 Task: Log a scalar value to track a metric of your choice.
Action: Mouse pressed left at (39, 148)
Screenshot: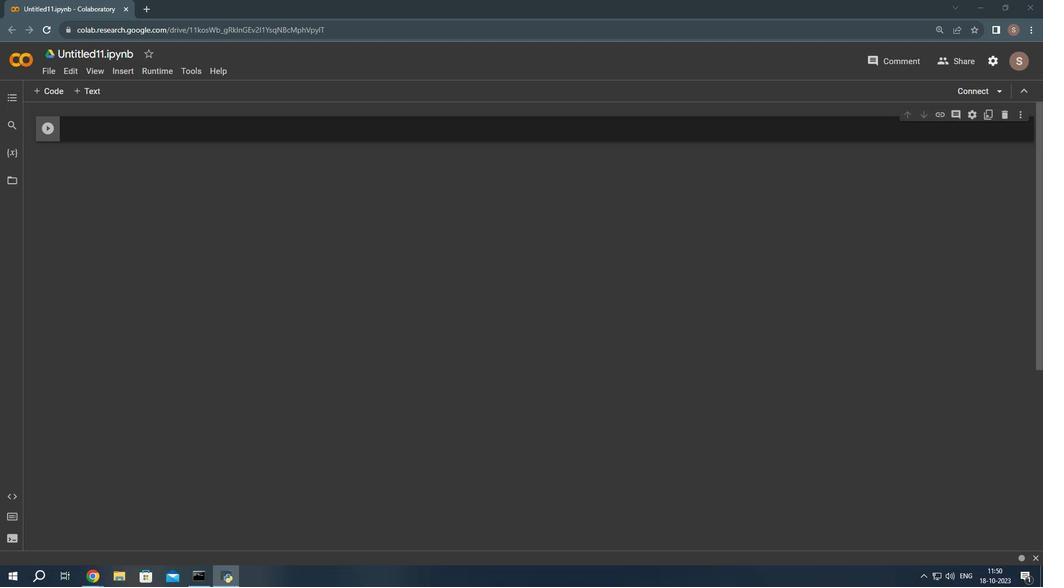 
Action: Mouse moved to (588, 239)
Screenshot: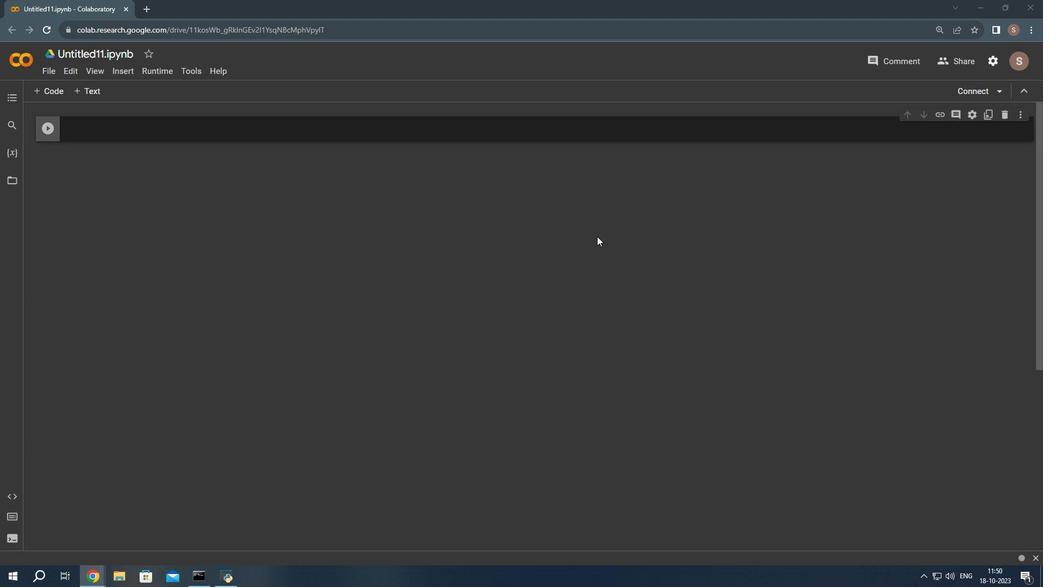 
Action: Mouse pressed left at (588, 239)
Screenshot: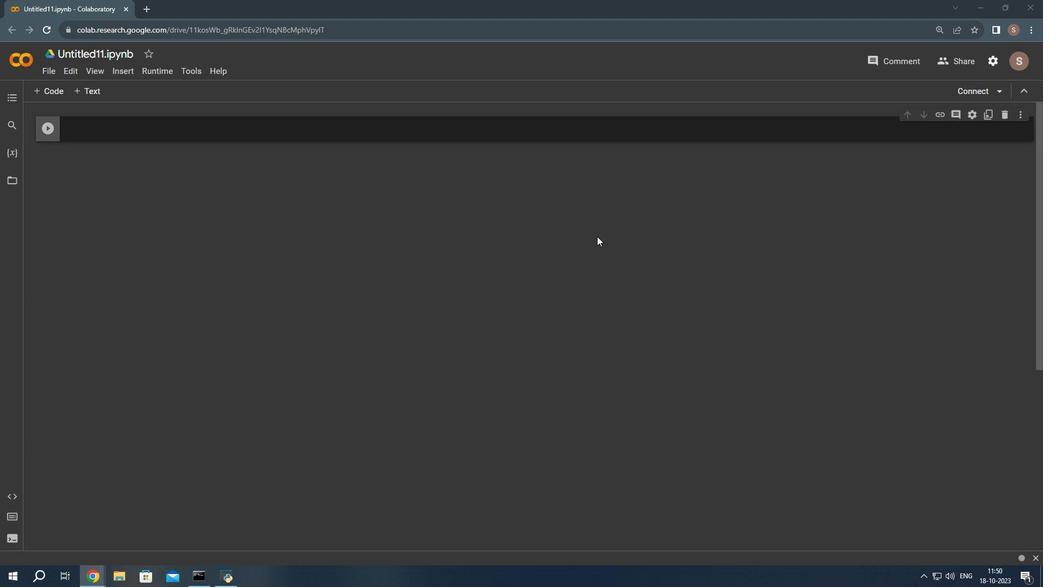 
Action: Mouse moved to (316, 181)
Screenshot: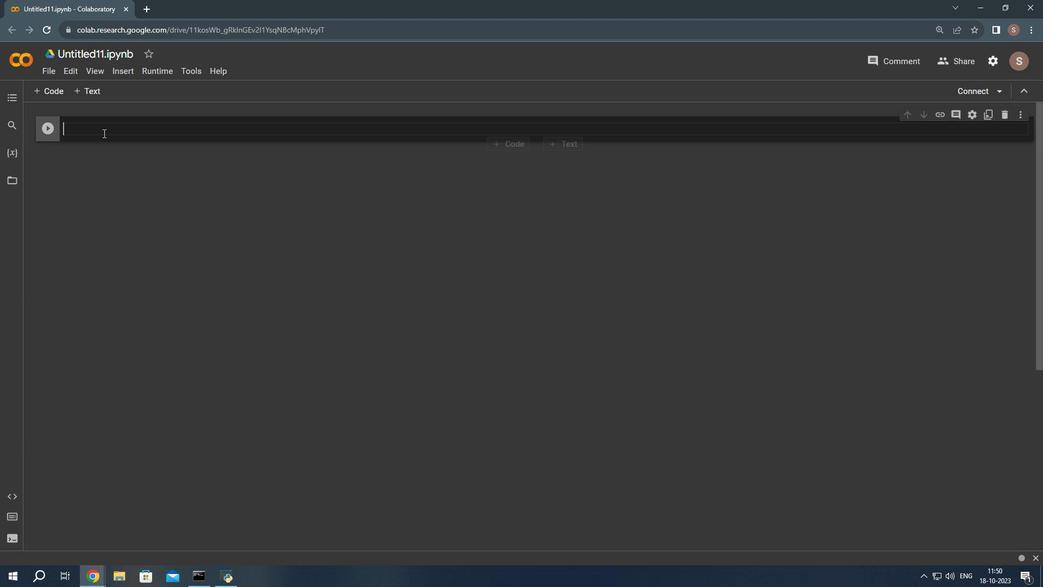 
Action: Mouse pressed left at (316, 181)
Screenshot: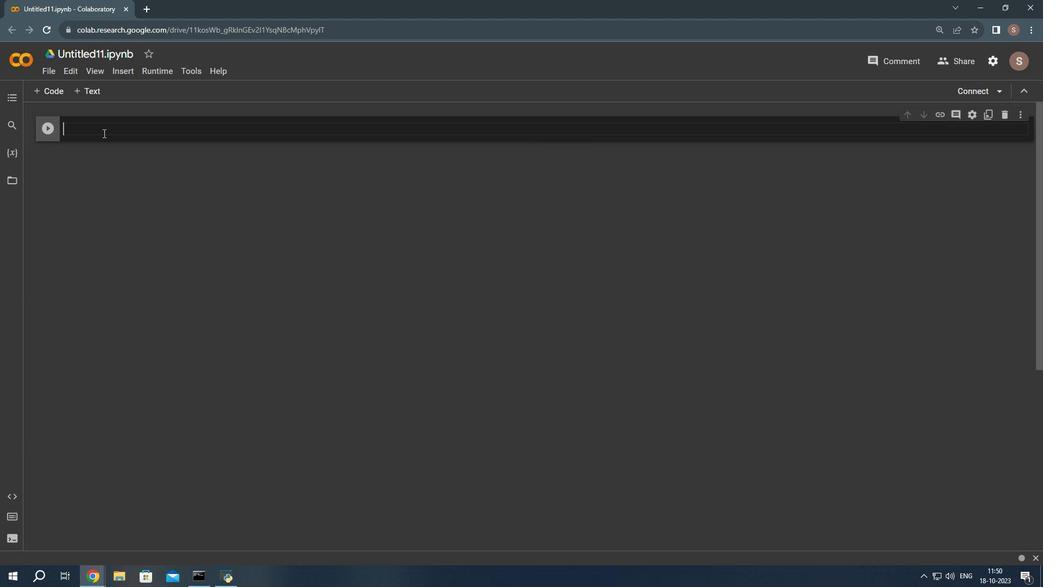
Action: Mouse moved to (445, 234)
Screenshot: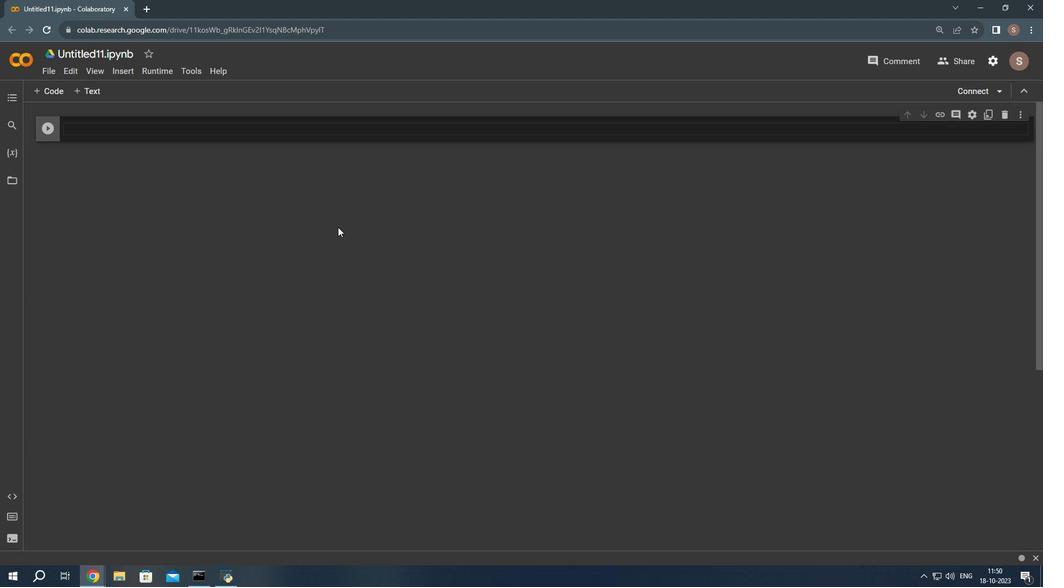
Action: Key pressed pip<Key.space>install<Key.space>wandb
Screenshot: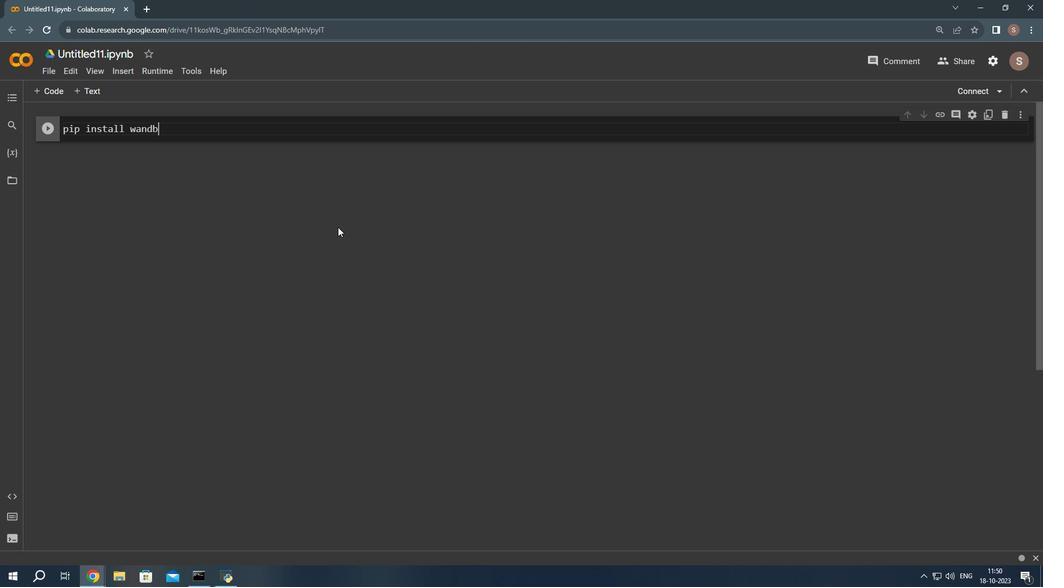 
Action: Mouse moved to (293, 160)
Screenshot: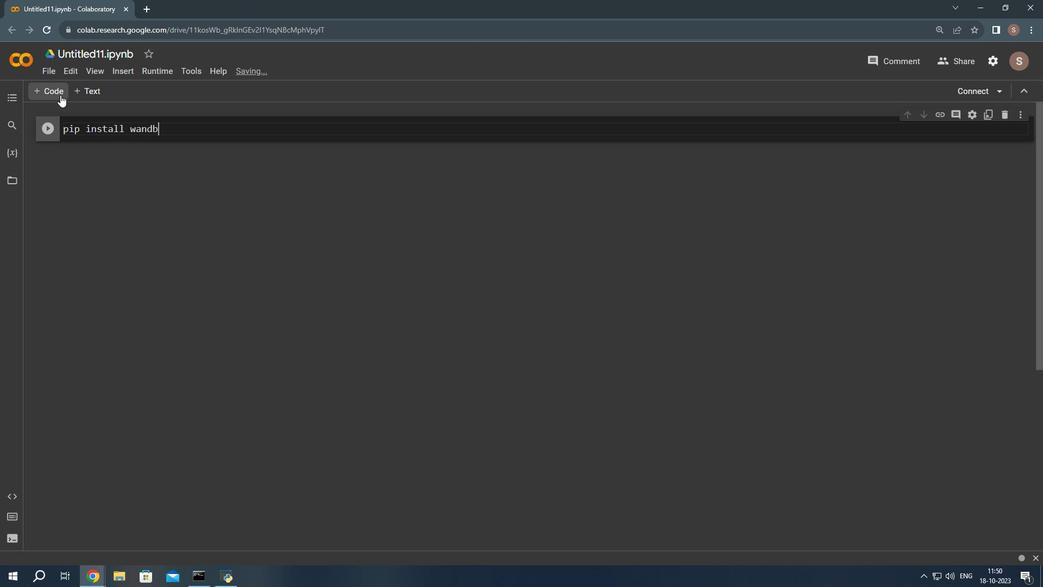 
Action: Mouse pressed left at (293, 160)
Screenshot: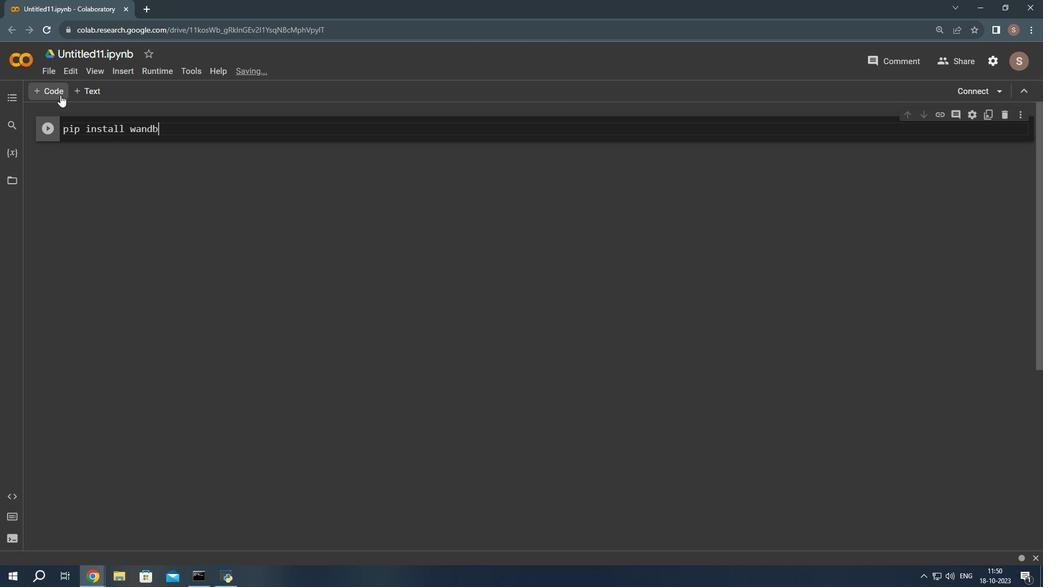 
Action: Mouse moved to (316, 197)
Screenshot: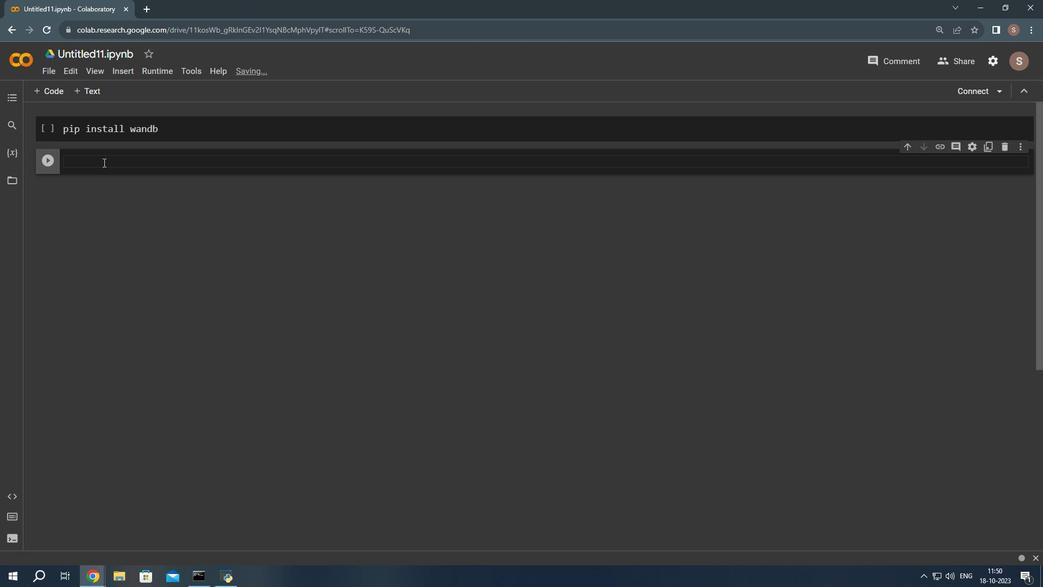 
Action: Mouse pressed left at (316, 197)
Screenshot: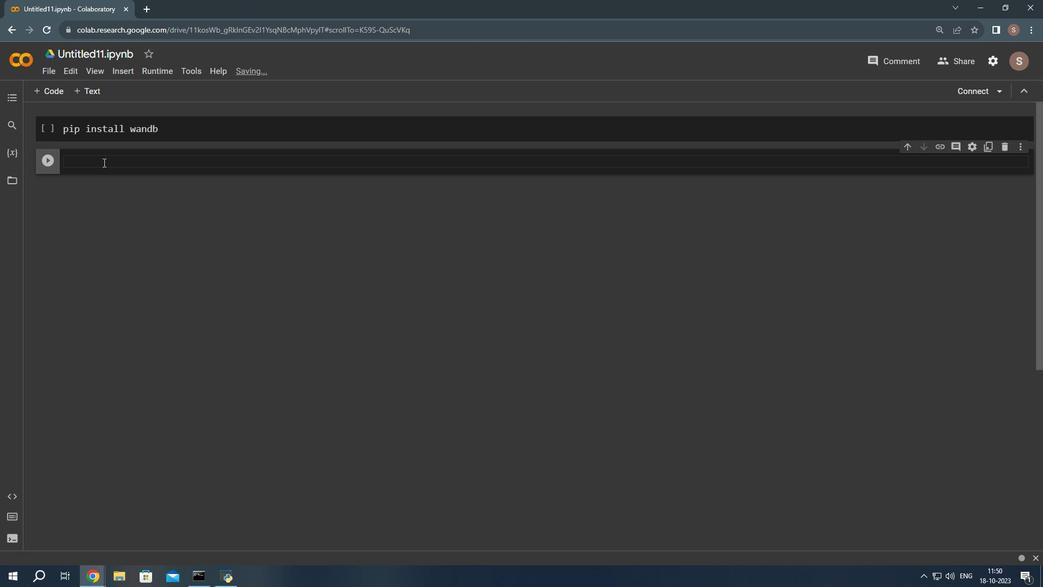 
Action: Mouse moved to (421, 261)
Screenshot: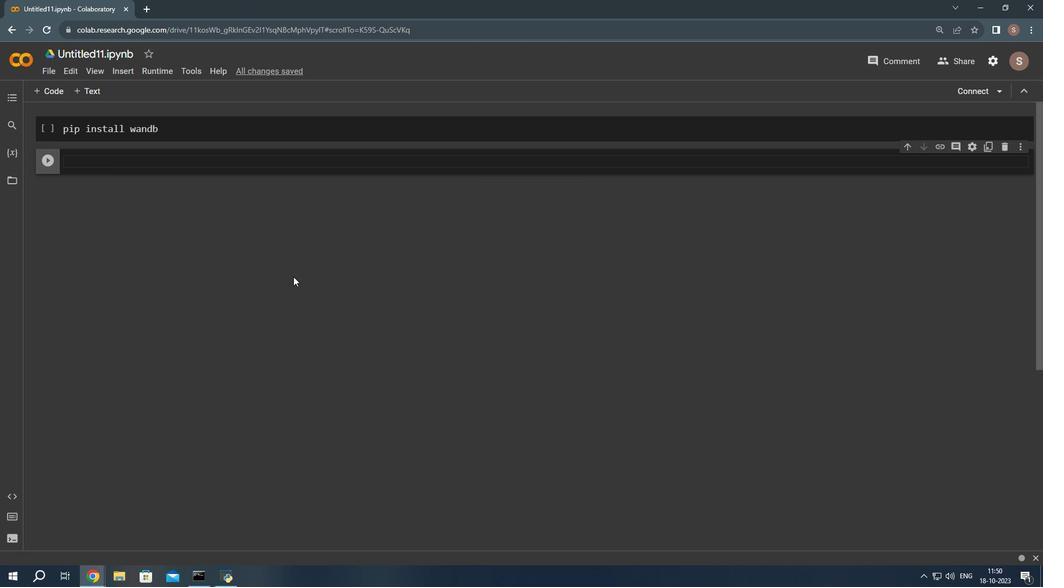 
Action: Key pressed import<Key.space>wandb<Key.enter><Key.enter><Key.shift_r>#<Key.space><Key.shift_r><Key.shift_r>Initialize<Key.space><Key.shift_r>Wand<Key.shift_r>B<Key.enter>wandb.init<Key.shift_r>(project=<Key.space><Key.backspace><Key.shift_r>"m<Key.backspace><Key.shift_r>Project<Key.shift_r><Key.shift_r>_2<Key.right>,<Key.space>entity=<Key.shift_r>"<Key.shift_r>S57231<Key.right><Key.right><Key.enter><Key.enter><Key.shift_r>#<Key.space><Key.shift_r>Log<Key.space>a<Key.space>scalar<Key.space>value<Key.enter>wandb.log<Key.shift_r>(<Key.shift_r>{<Key.shift_r>"my<Key.shift_r><Key.shift_r><Key.shift_r><Key.shift_r>_metric<Key.shift_r><Key.shift_r><Key.shift_r>_name<Key.right><Key.shift_r>:<Key.space>0.85<Key.right><Key.right>
Screenshot: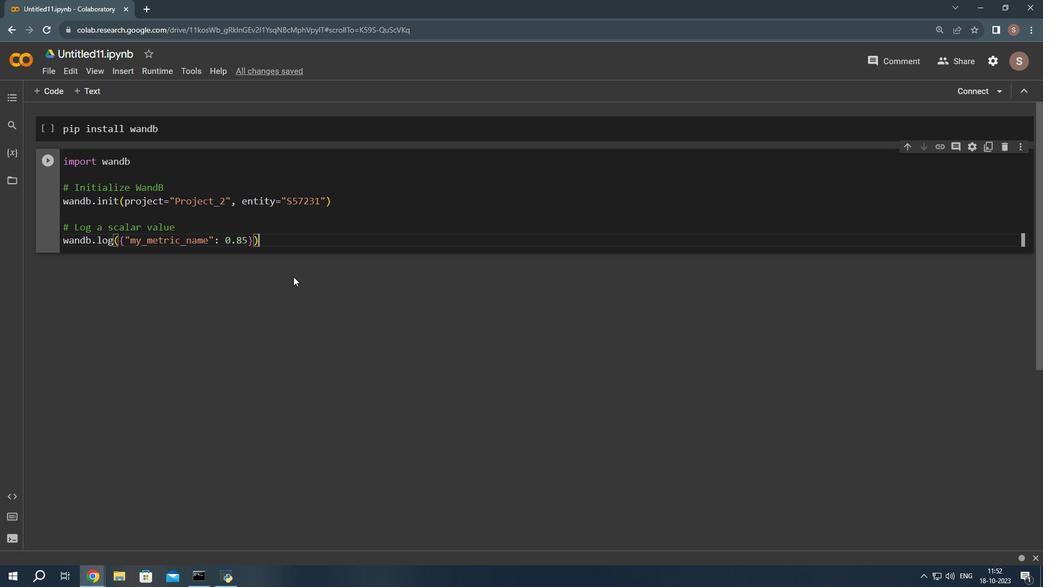 
Action: Mouse moved to (285, 178)
Screenshot: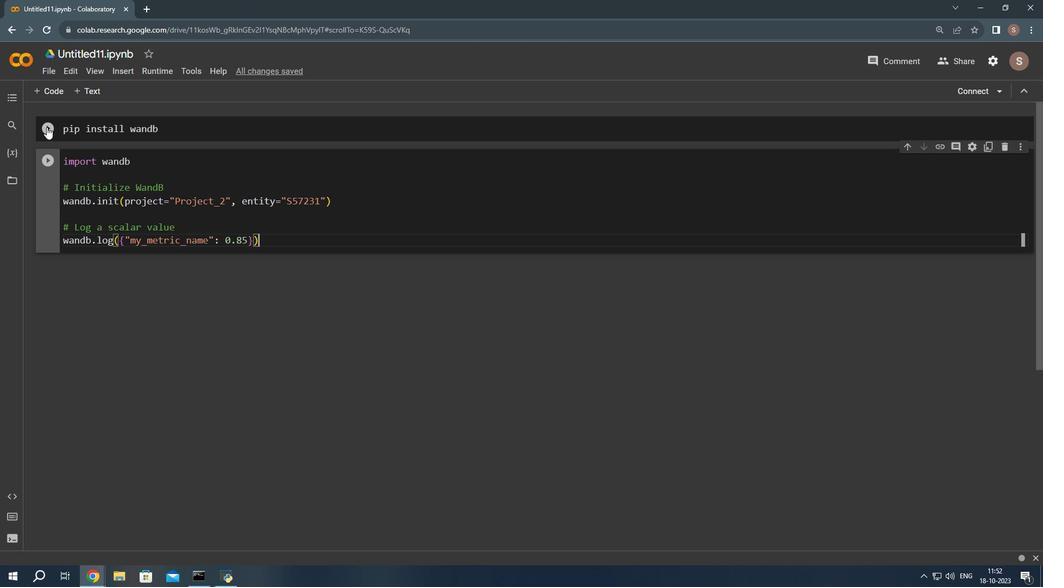 
Action: Mouse pressed left at (285, 178)
Screenshot: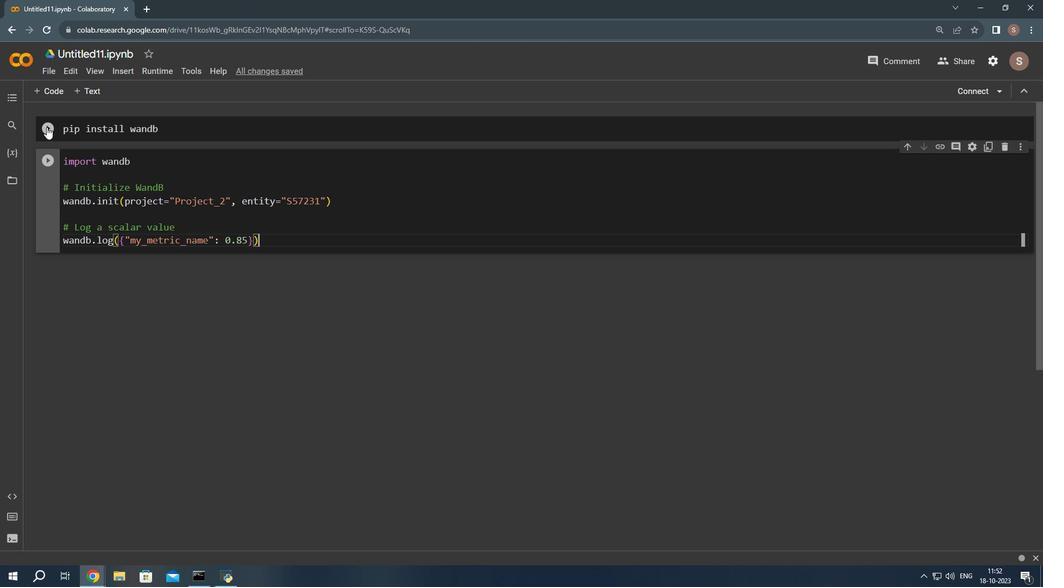 
Action: Mouse moved to (288, 196)
Screenshot: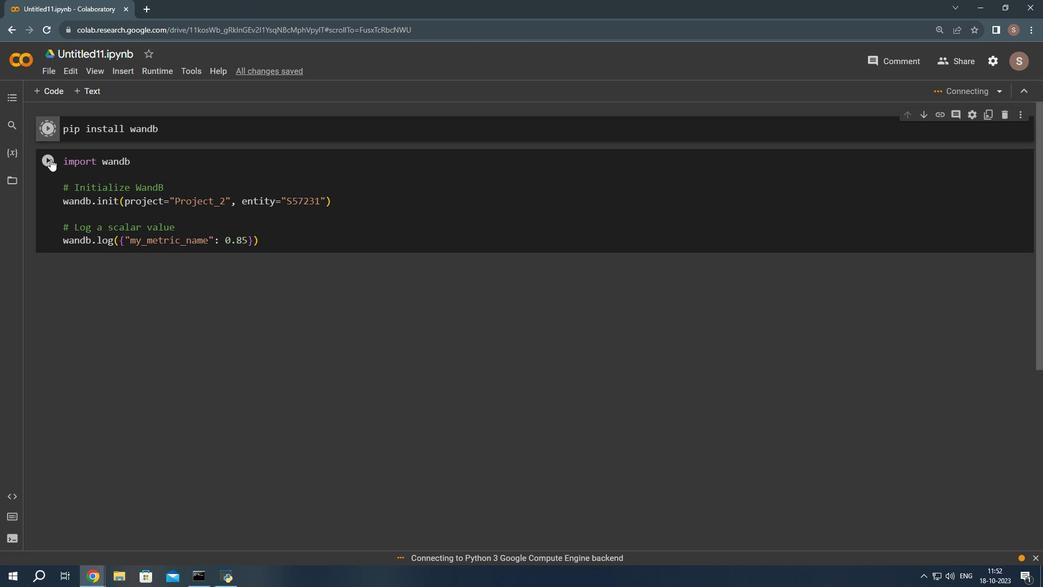 
Action: Mouse pressed left at (288, 196)
Screenshot: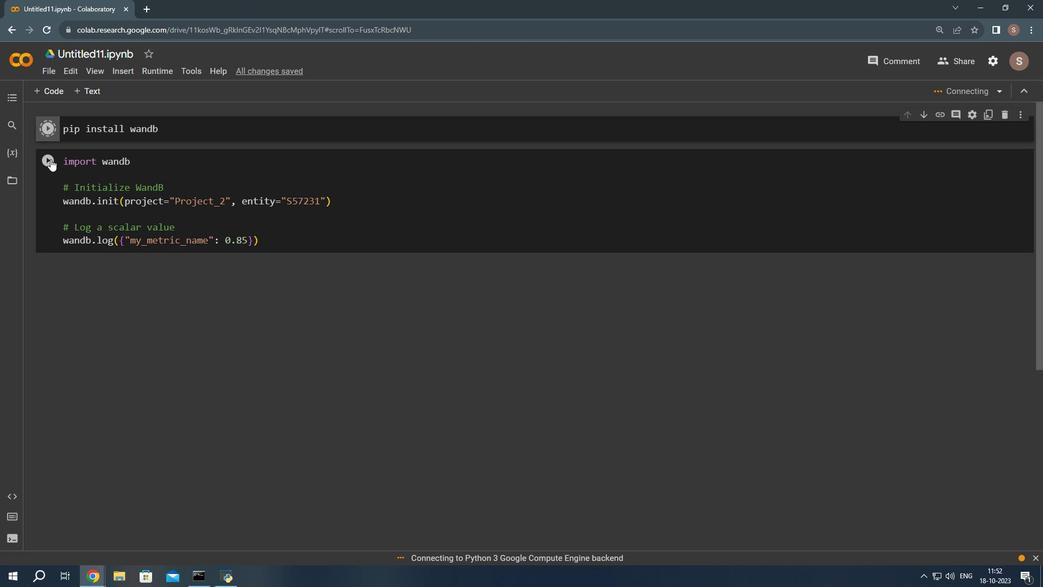 
Action: Mouse moved to (542, 260)
Screenshot: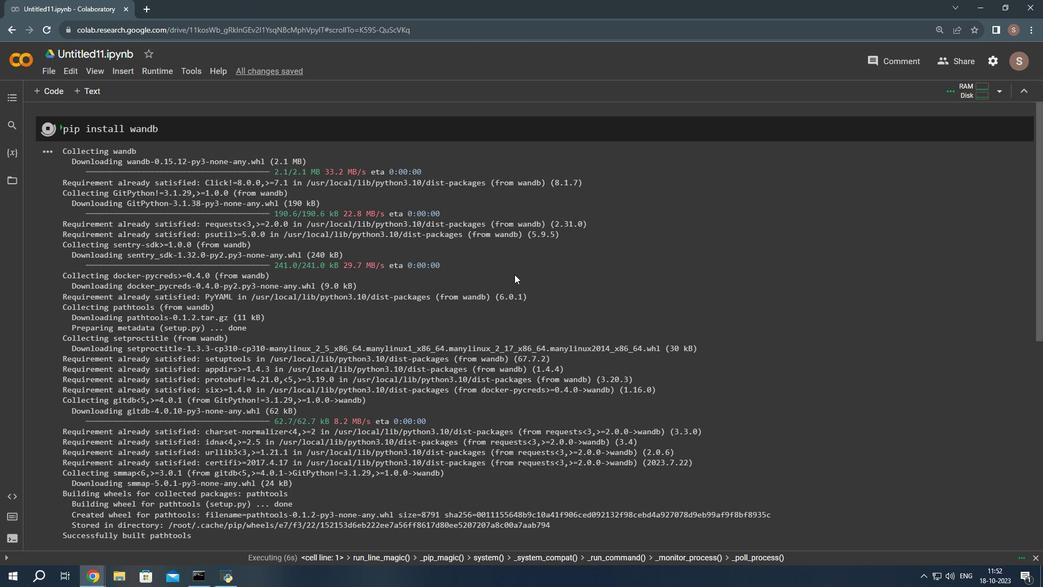 
Action: Mouse scrolled (542, 260) with delta (0, 0)
Screenshot: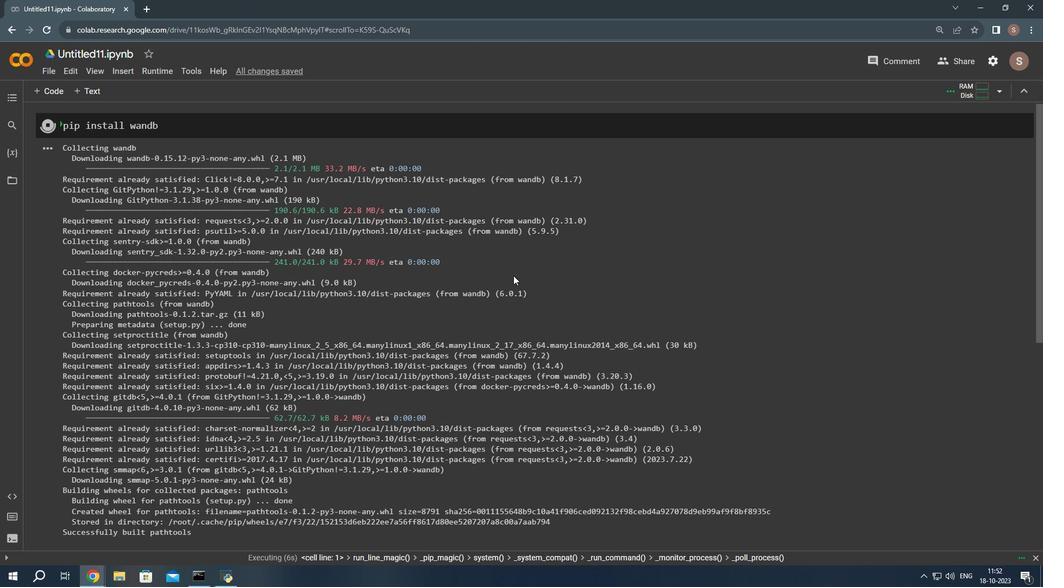 
Action: Mouse moved to (538, 262)
Screenshot: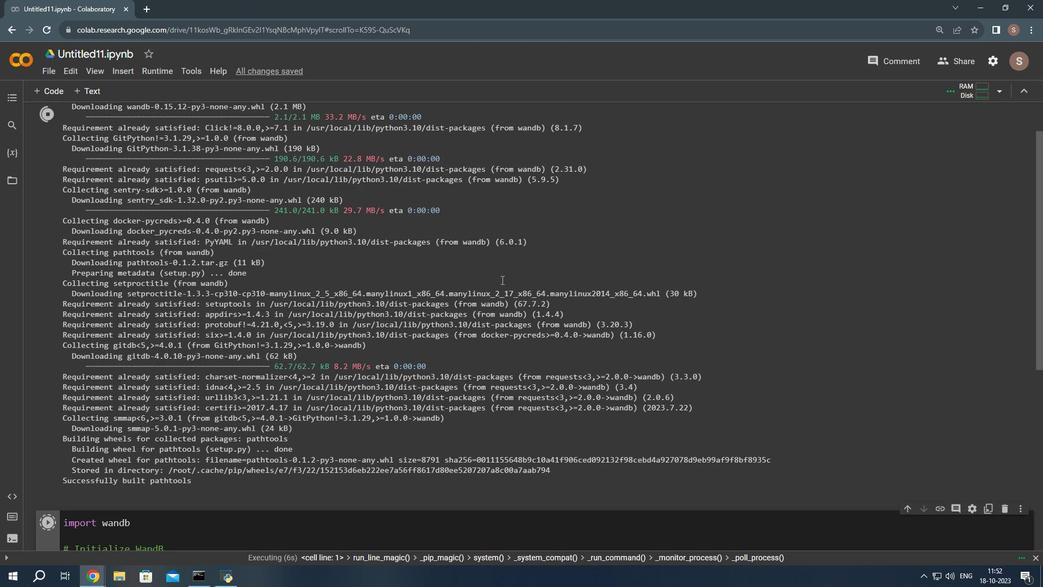 
Action: Mouse scrolled (538, 262) with delta (0, 0)
Screenshot: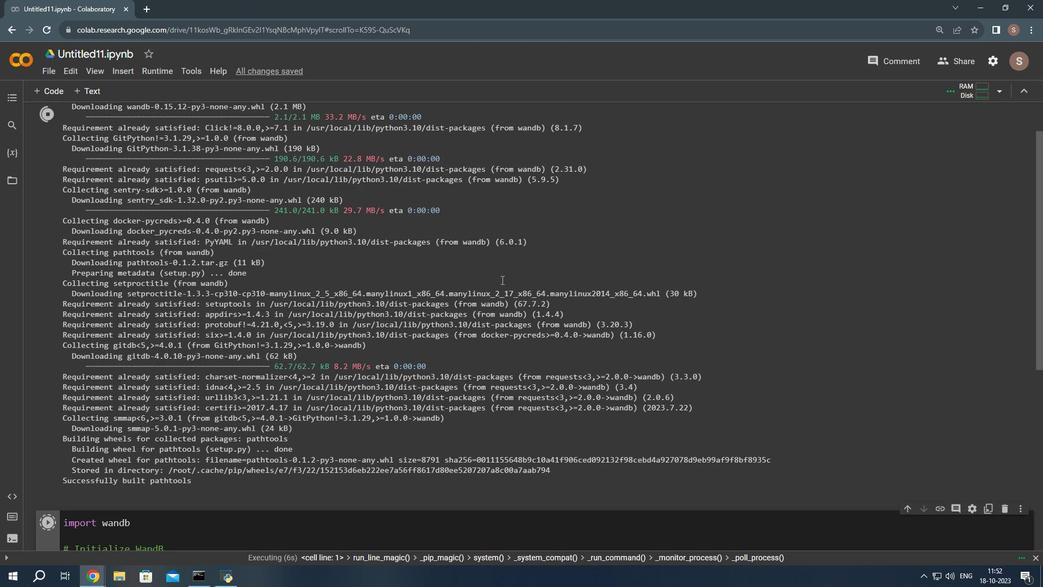 
Action: Mouse moved to (534, 263)
Screenshot: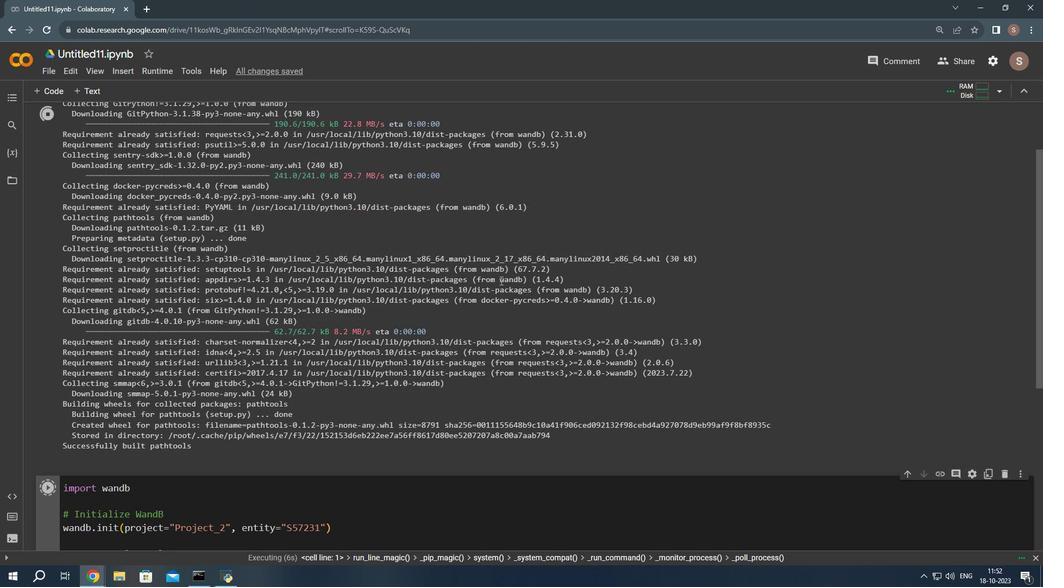 
Action: Mouse scrolled (534, 263) with delta (0, 0)
Screenshot: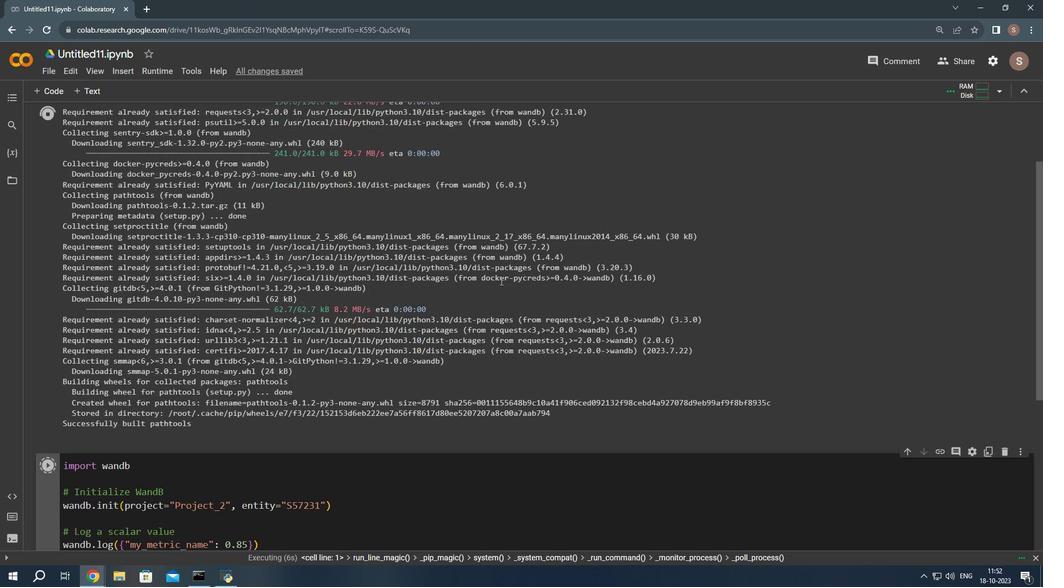 
Action: Mouse moved to (369, 272)
Screenshot: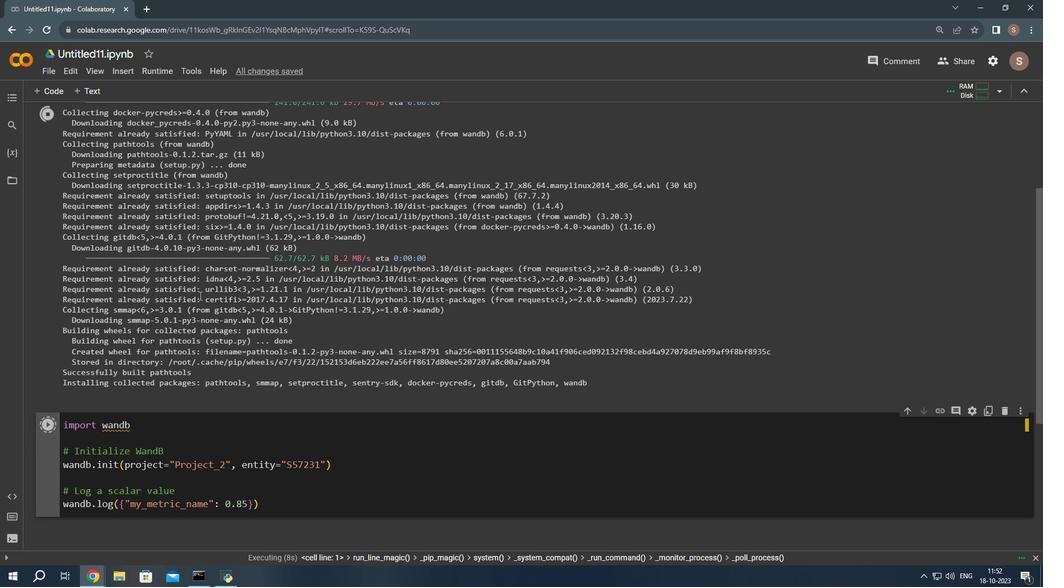 
Action: Mouse scrolled (369, 271) with delta (0, 0)
Screenshot: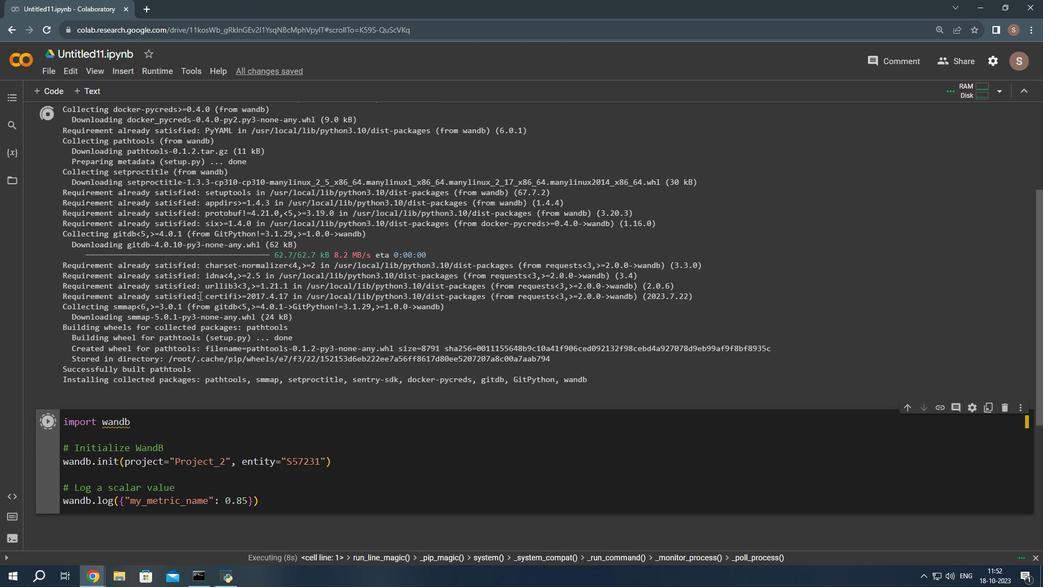 
Action: Mouse moved to (369, 273)
Screenshot: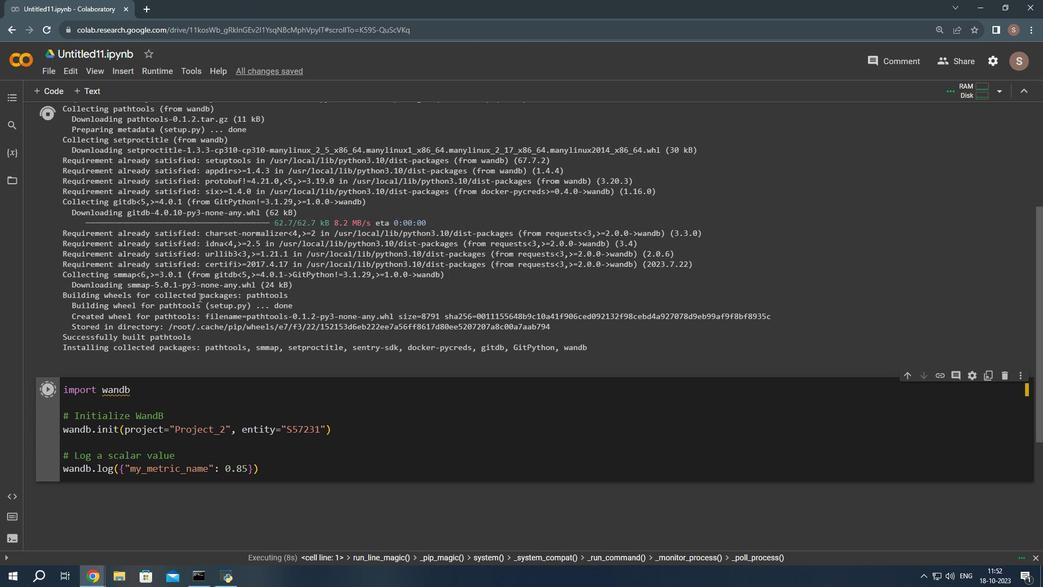 
Action: Mouse scrolled (369, 272) with delta (0, 0)
Screenshot: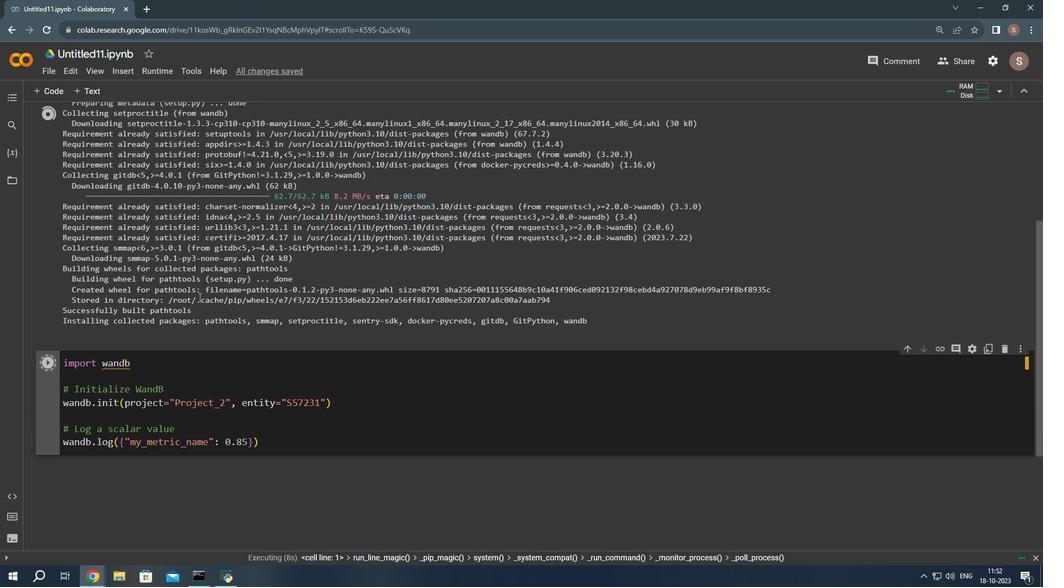
Action: Mouse scrolled (369, 272) with delta (0, 0)
Screenshot: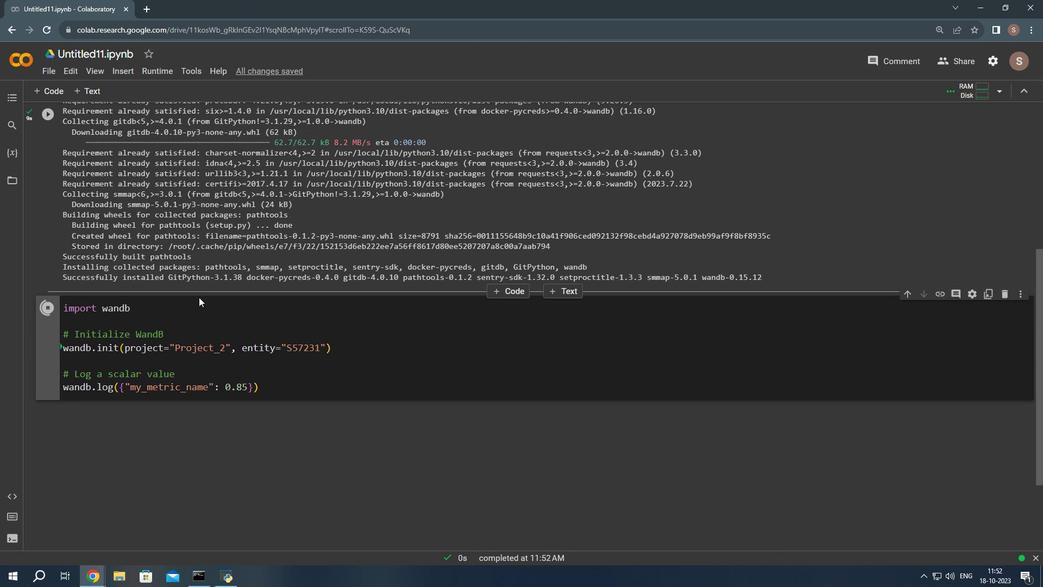 
Action: Mouse moved to (441, 317)
Screenshot: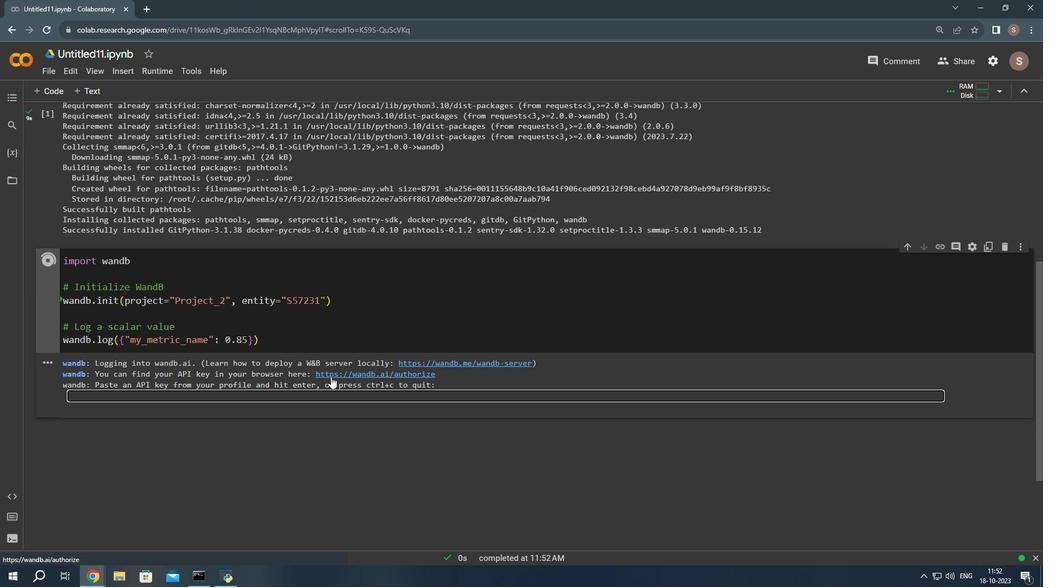 
Action: Mouse pressed left at (441, 317)
Screenshot: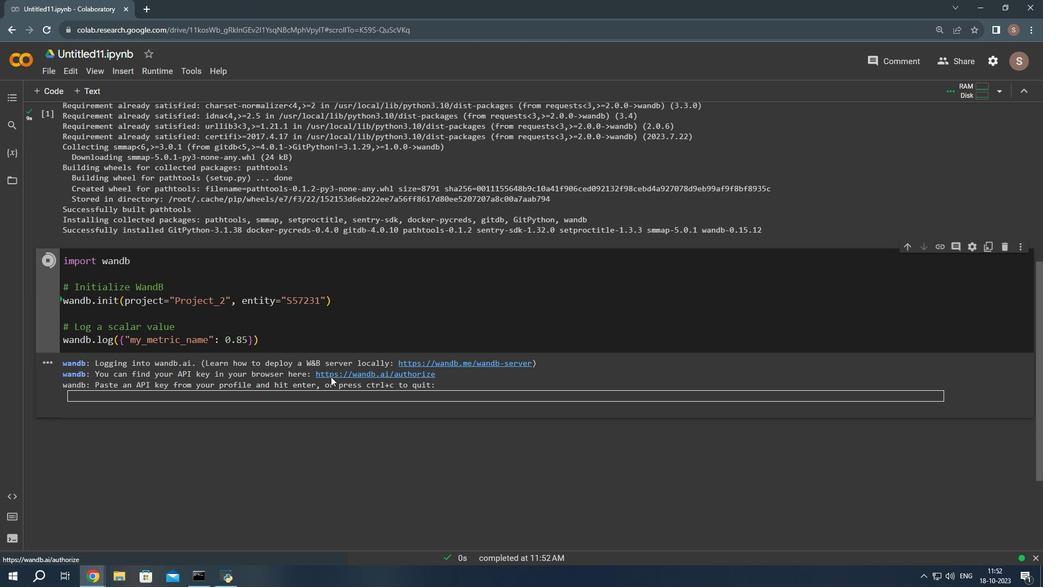 
Action: Mouse moved to (566, 214)
Screenshot: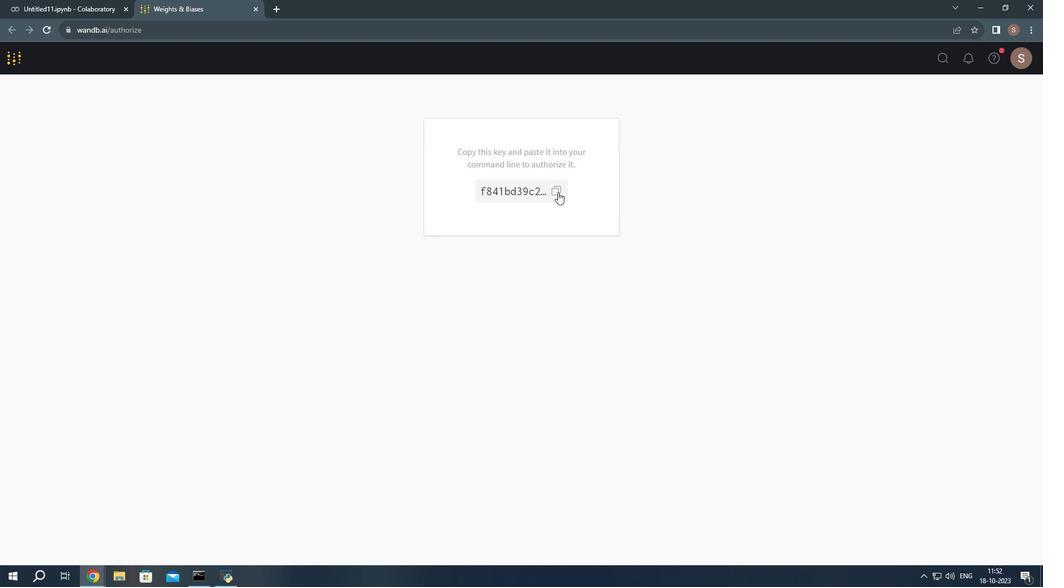 
Action: Mouse pressed left at (566, 214)
Screenshot: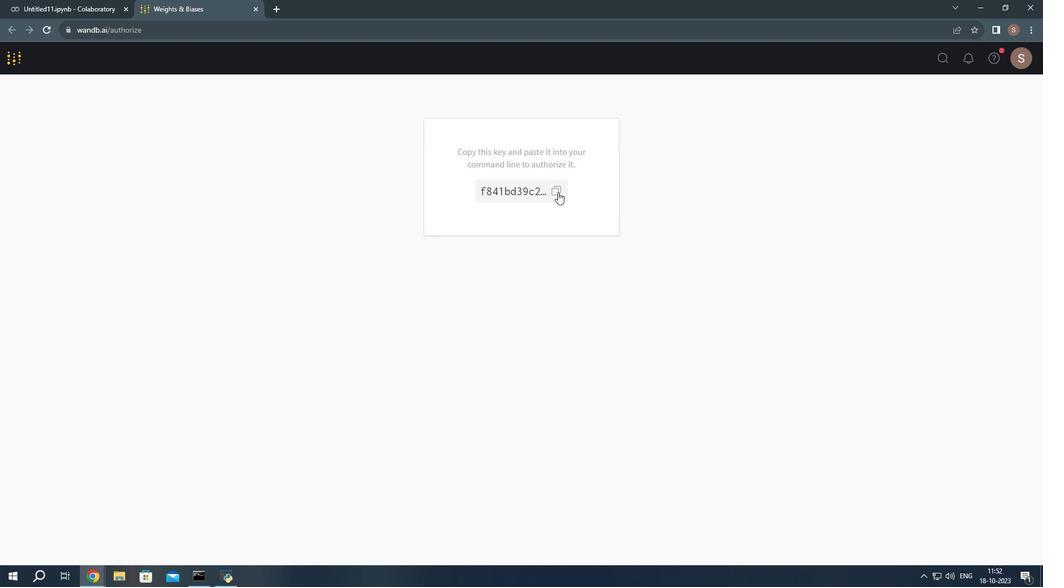 
Action: Mouse moved to (293, 110)
Screenshot: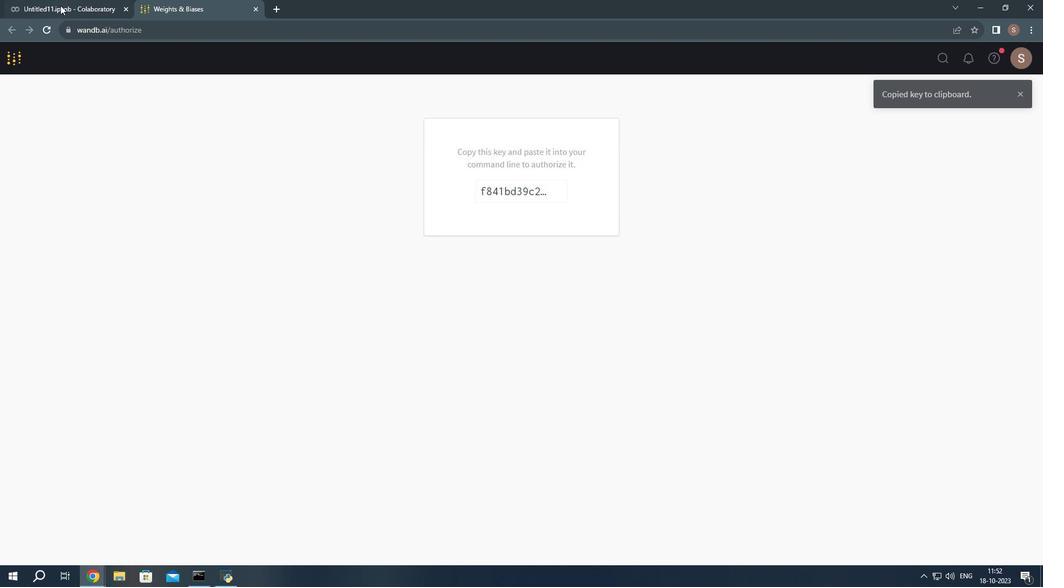 
Action: Mouse pressed left at (293, 110)
Screenshot: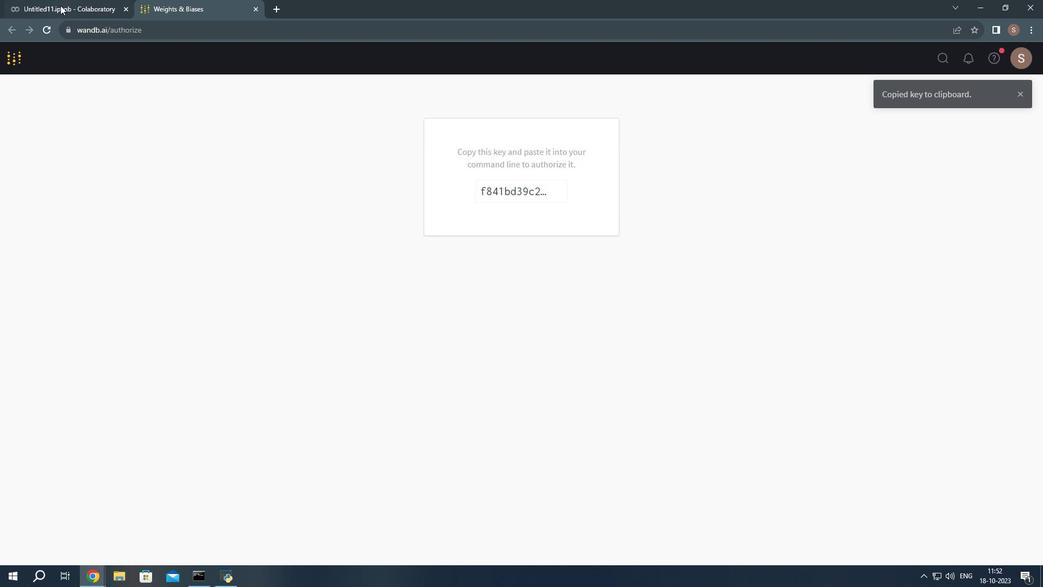 
Action: Mouse moved to (364, 328)
Screenshot: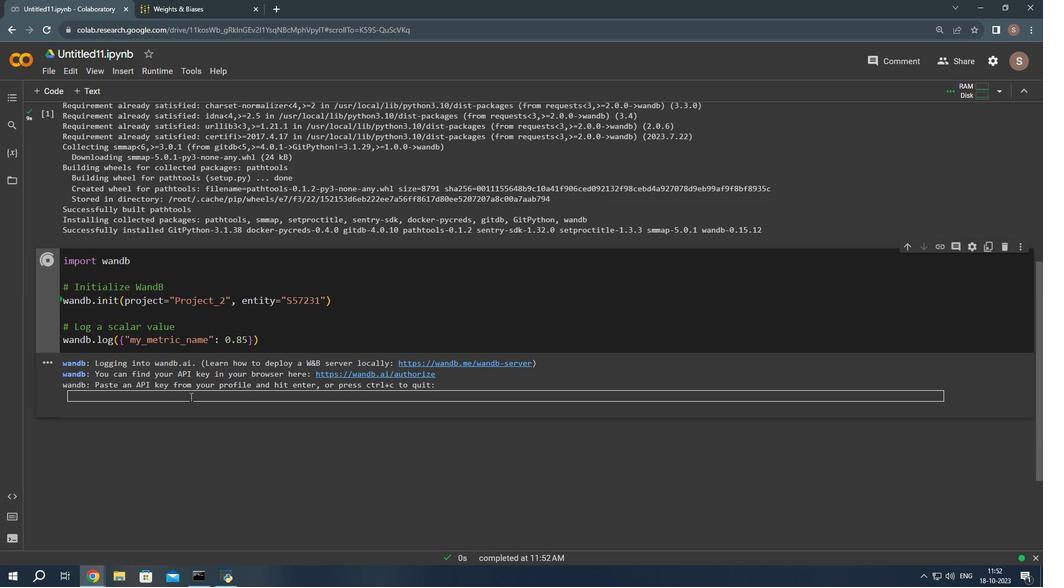 
Action: Mouse pressed right at (364, 328)
Screenshot: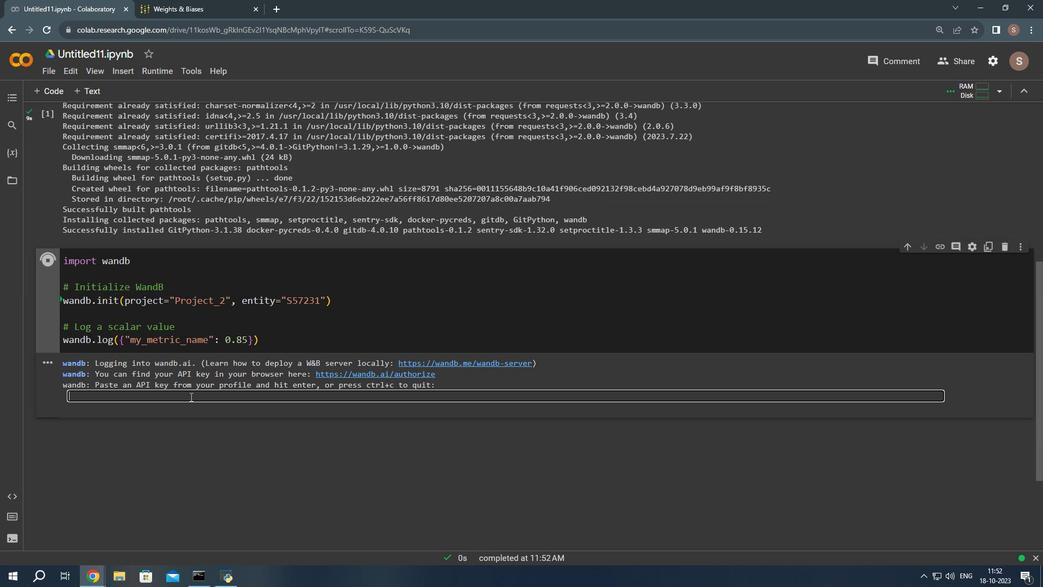 
Action: Mouse moved to (386, 288)
Screenshot: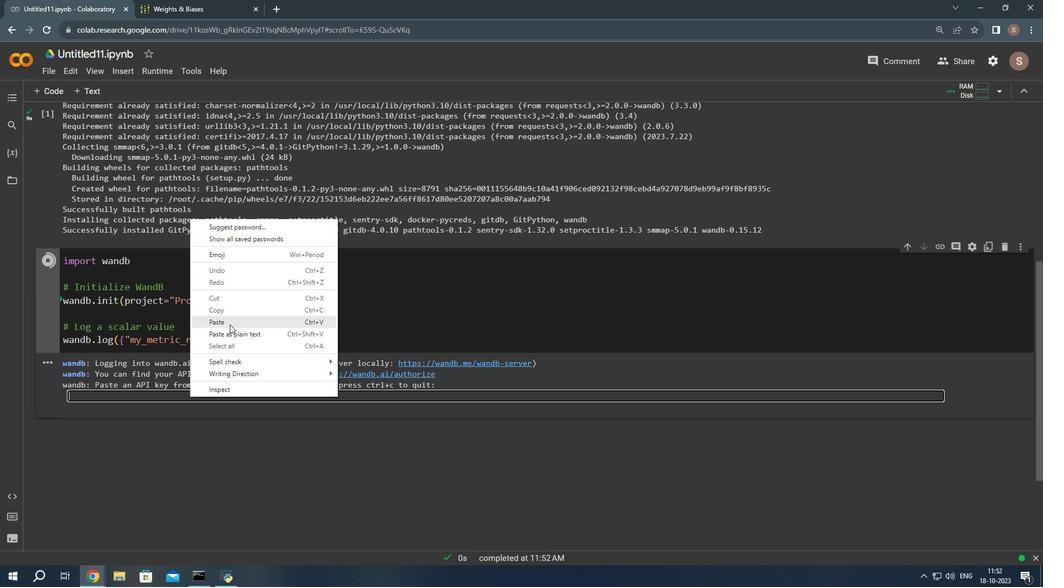 
Action: Mouse pressed left at (386, 288)
Screenshot: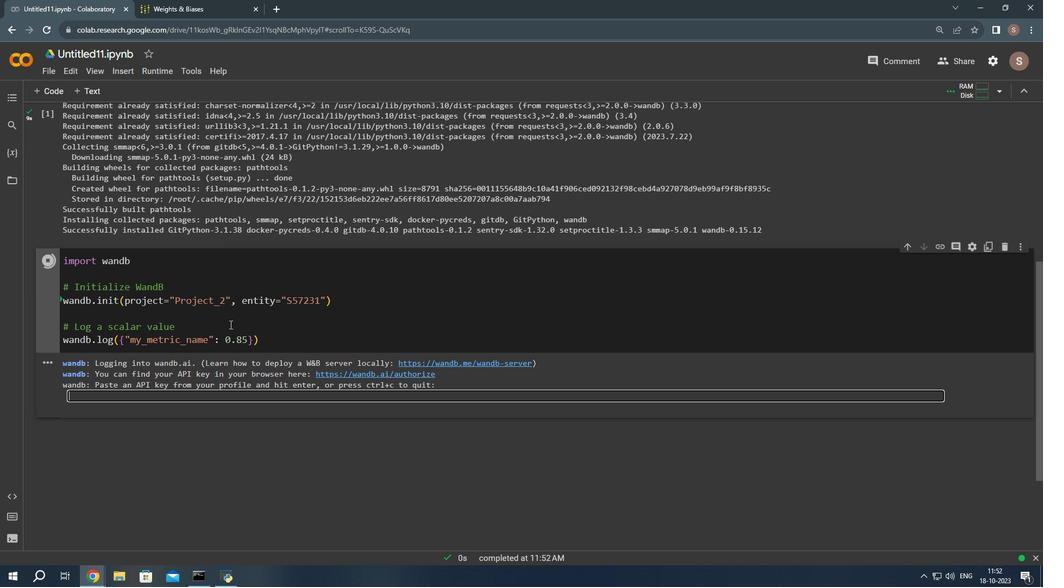 
Action: Mouse moved to (587, 276)
Screenshot: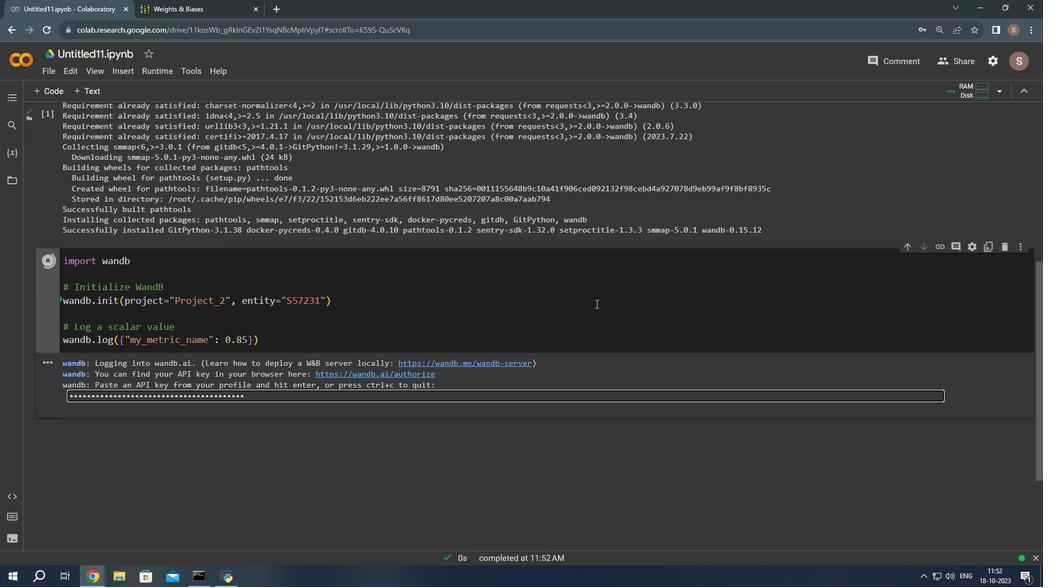 
Action: Key pressed <Key.enter>
Screenshot: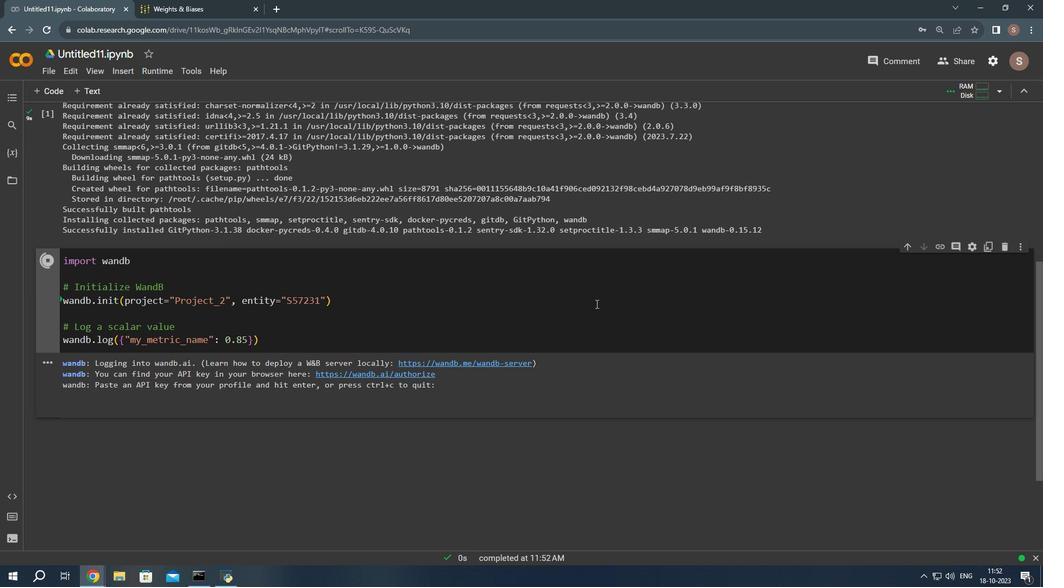 
Action: Mouse moved to (351, 356)
Screenshot: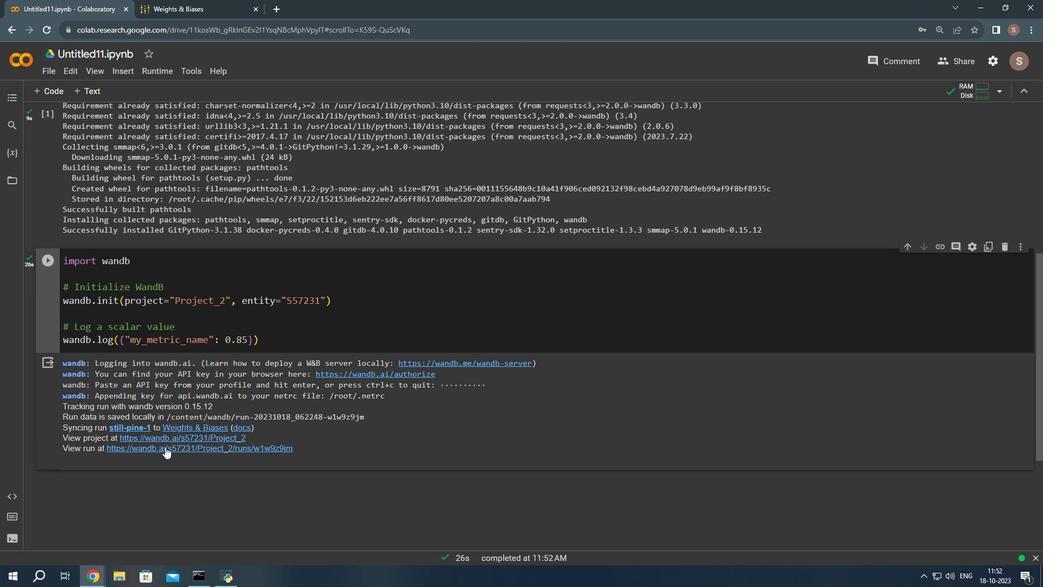 
Action: Mouse pressed left at (351, 356)
Screenshot: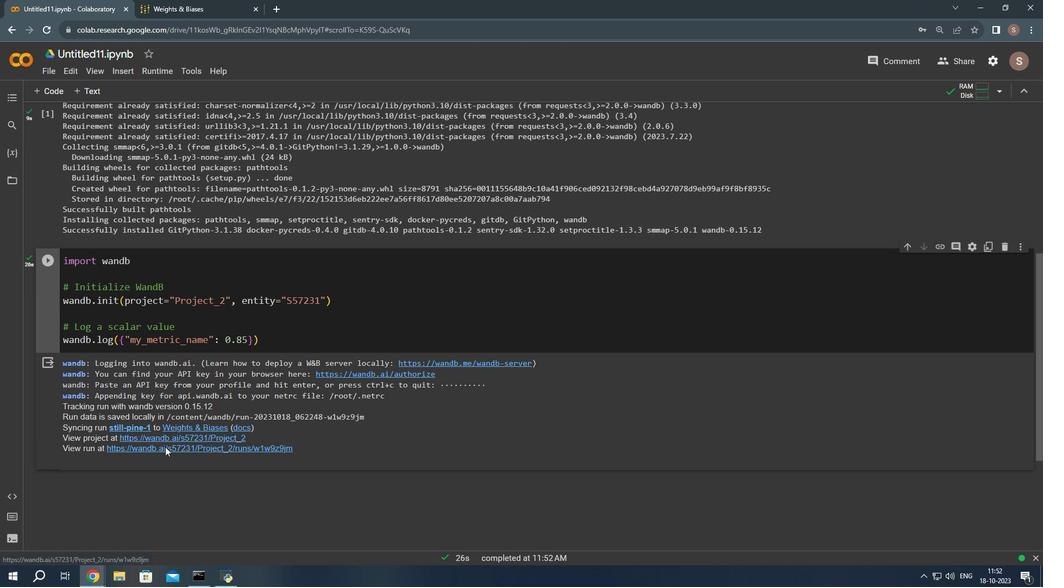
Action: Mouse moved to (309, 110)
Screenshot: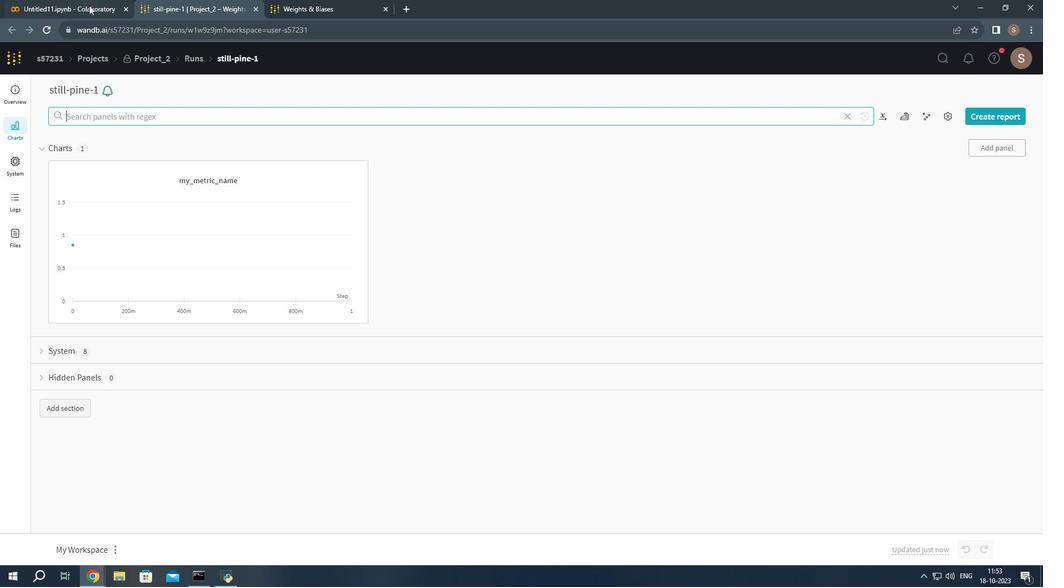 
Action: Mouse pressed left at (309, 110)
Screenshot: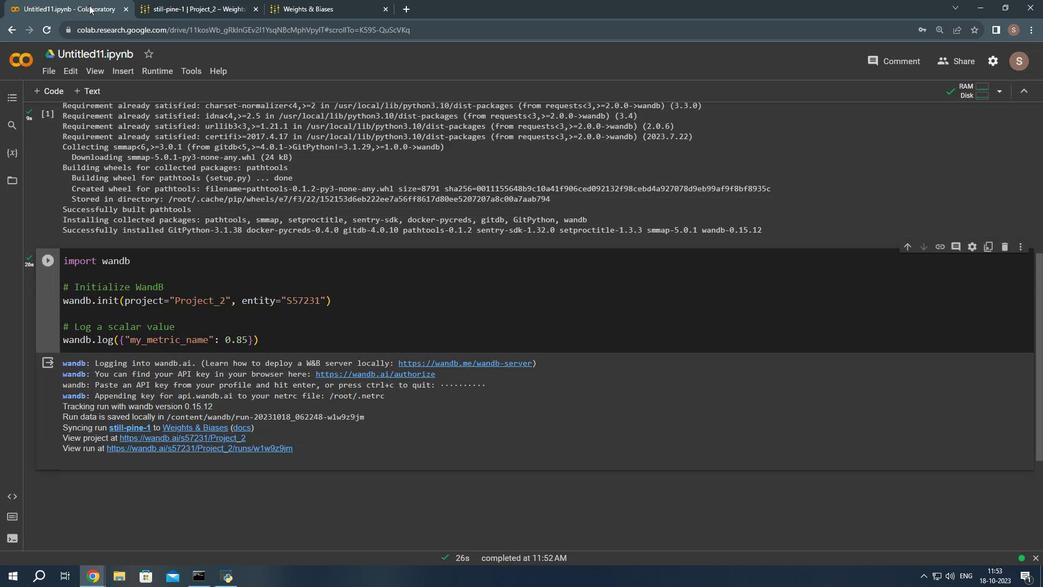 
Action: Mouse moved to (592, 273)
Screenshot: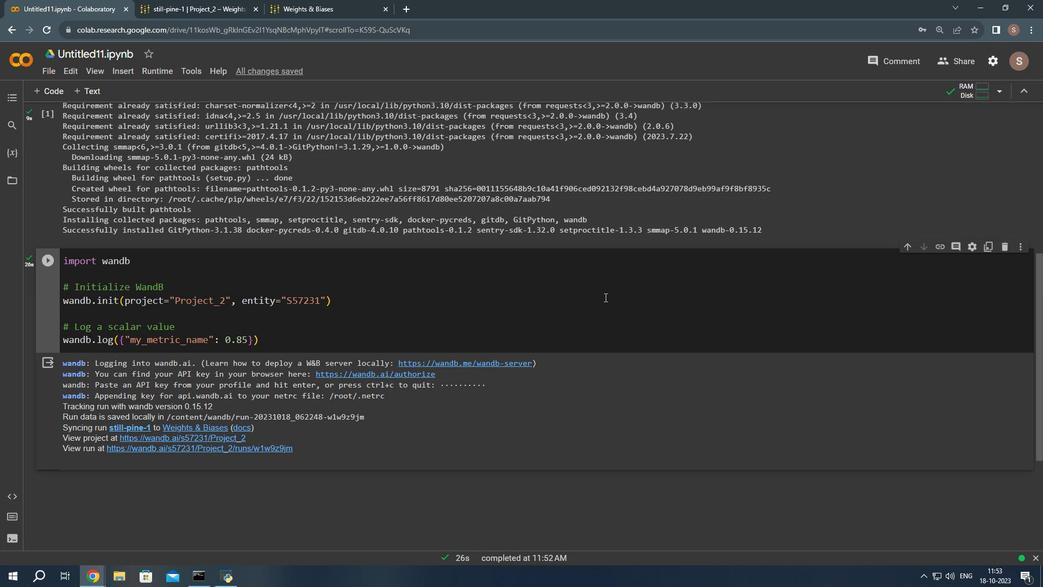 
